 Task: Look for products in the category "Homeopathic Care" from Forces Of Nature only.
Action: Mouse moved to (269, 129)
Screenshot: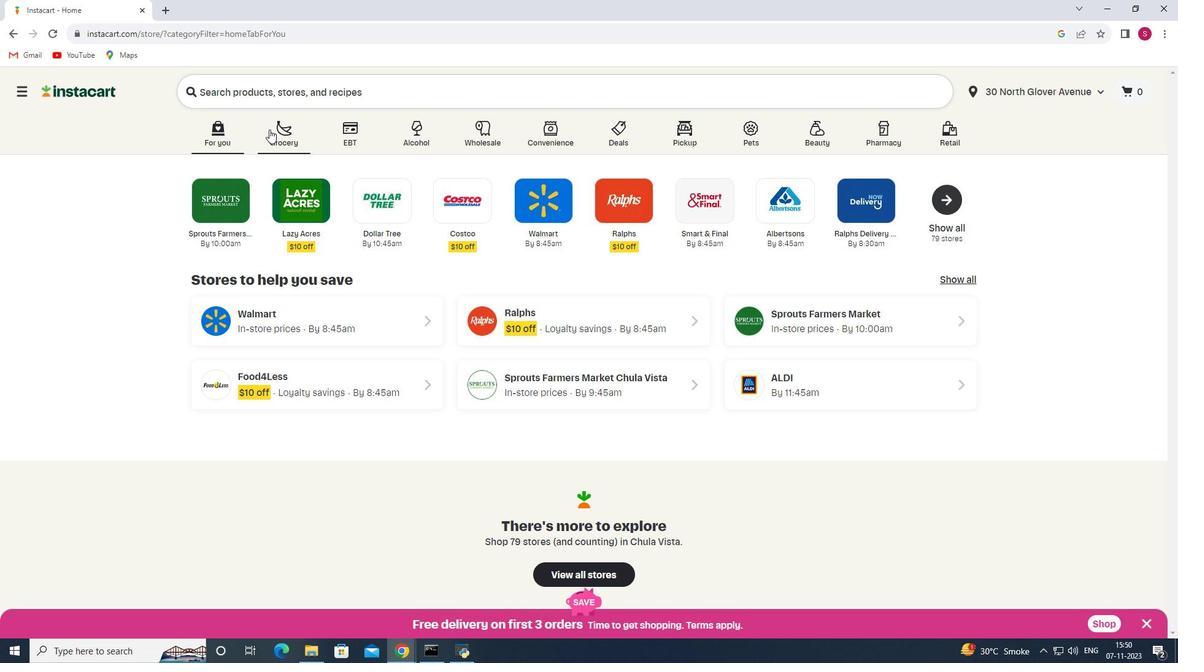 
Action: Mouse pressed left at (269, 129)
Screenshot: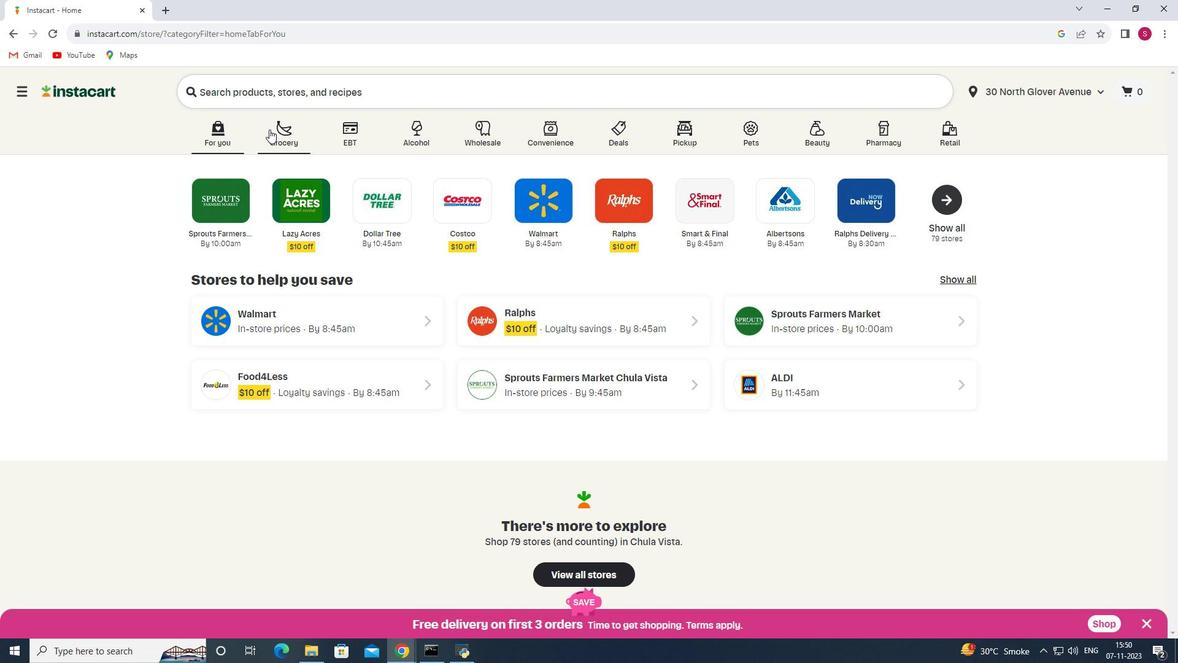 
Action: Mouse moved to (299, 353)
Screenshot: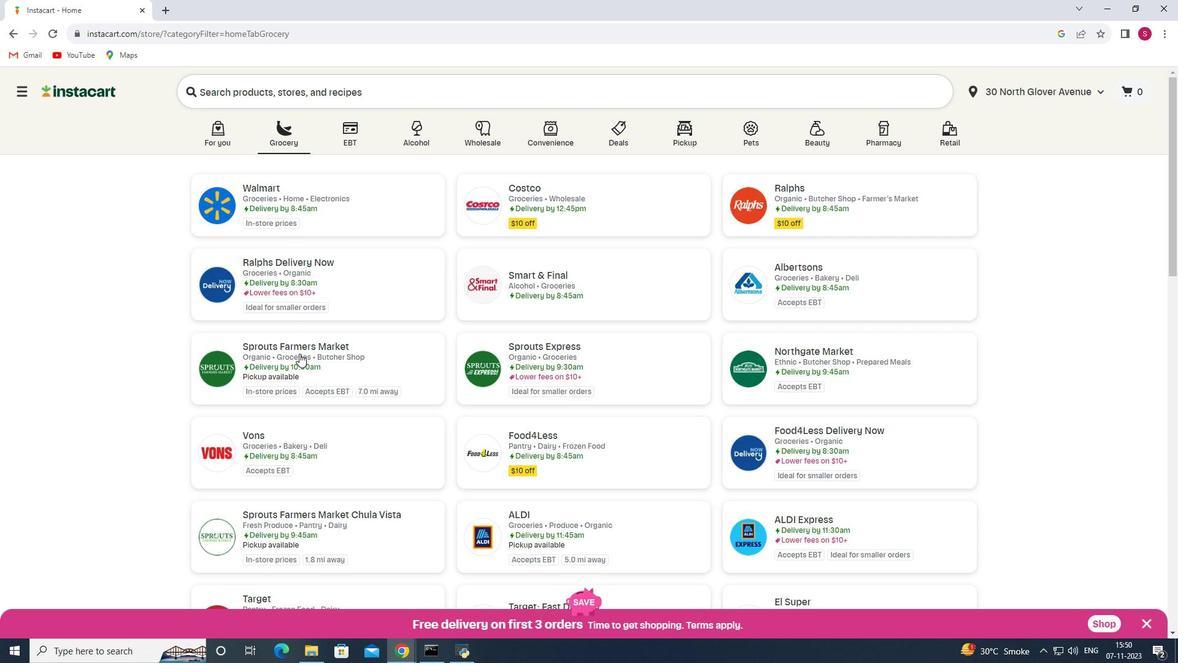 
Action: Mouse pressed left at (299, 353)
Screenshot: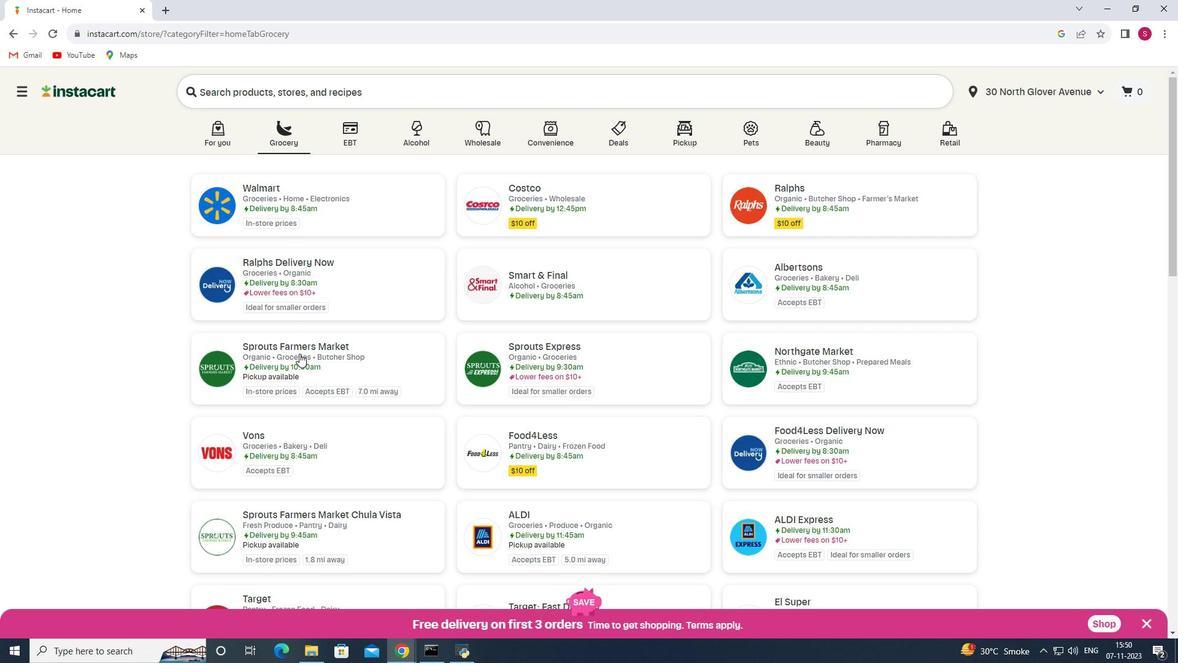 
Action: Mouse moved to (92, 356)
Screenshot: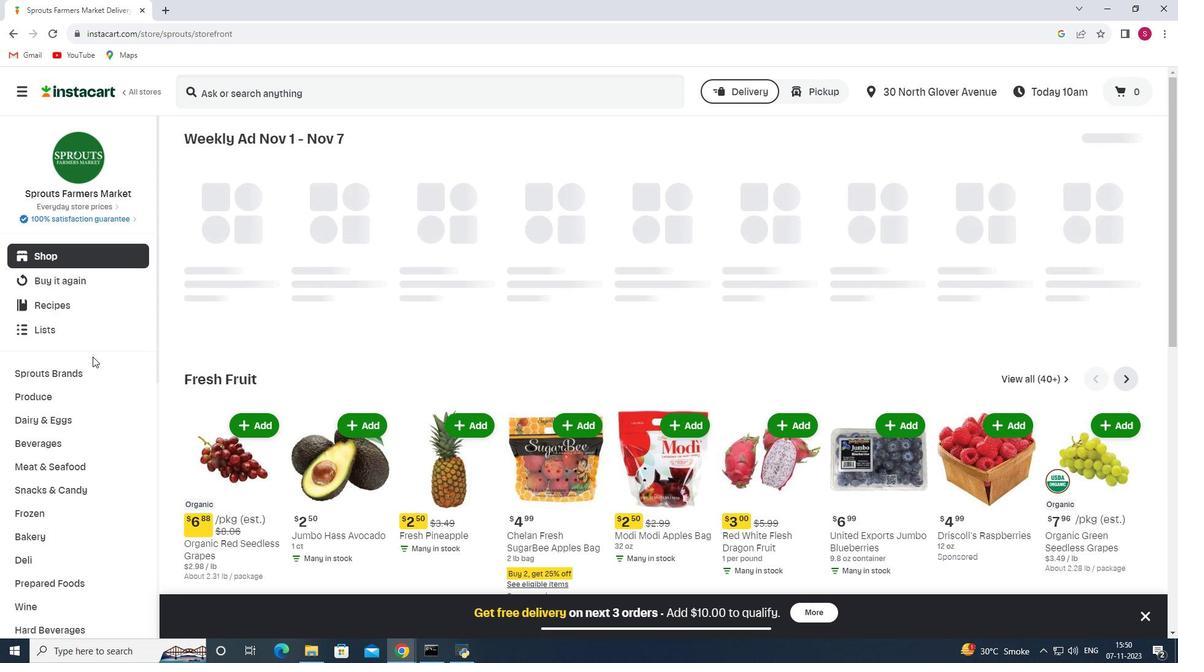 
Action: Mouse scrolled (92, 356) with delta (0, 0)
Screenshot: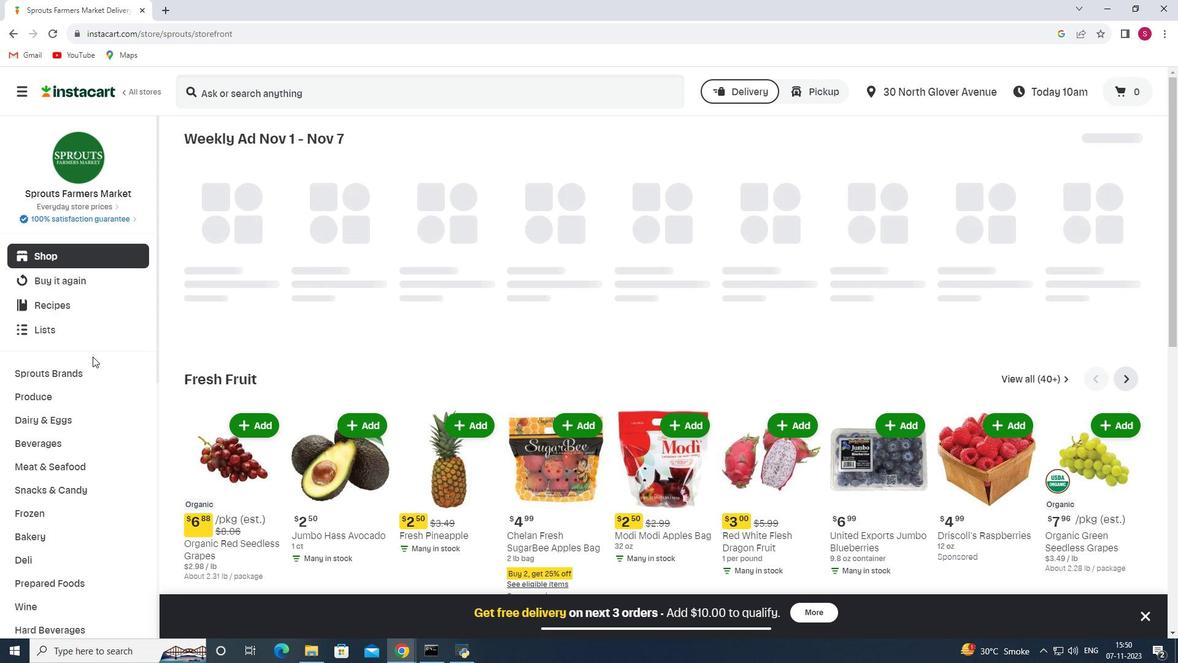 
Action: Mouse scrolled (92, 356) with delta (0, 0)
Screenshot: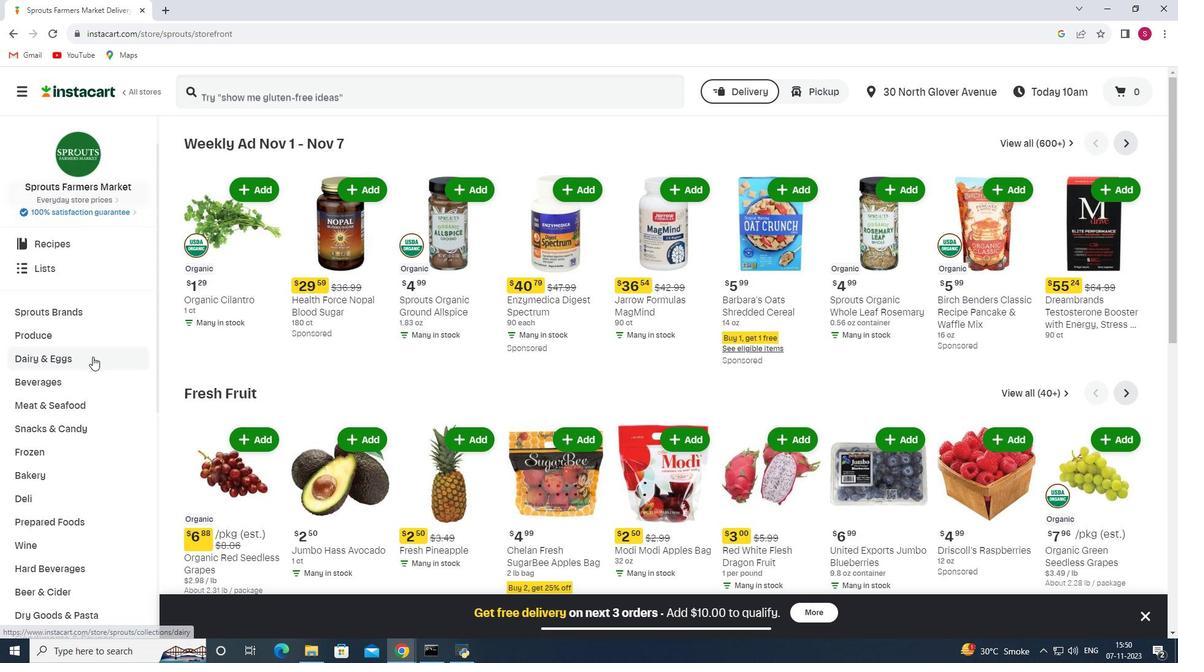 
Action: Mouse scrolled (92, 356) with delta (0, 0)
Screenshot: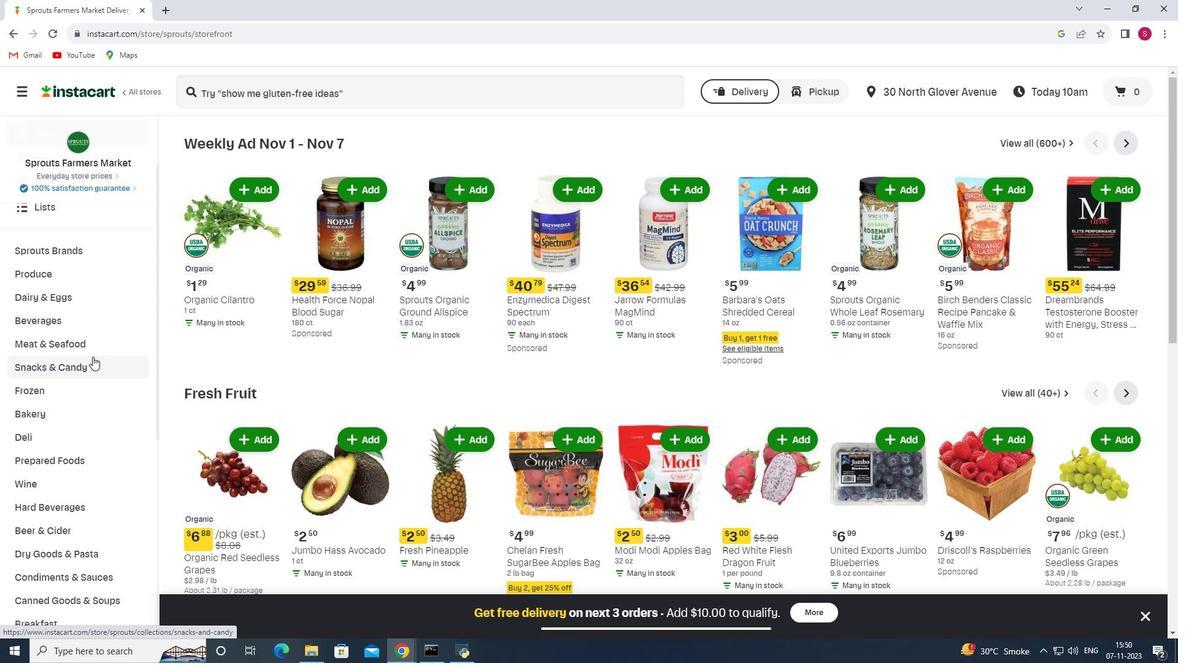 
Action: Mouse scrolled (92, 356) with delta (0, 0)
Screenshot: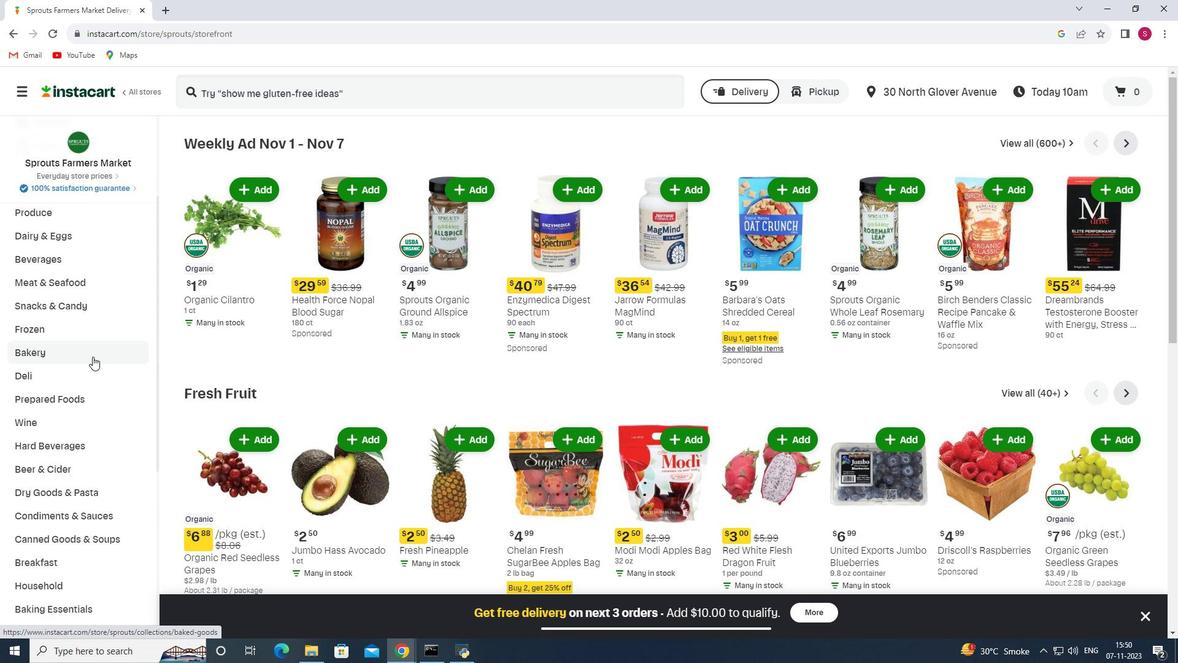 
Action: Mouse scrolled (92, 356) with delta (0, 0)
Screenshot: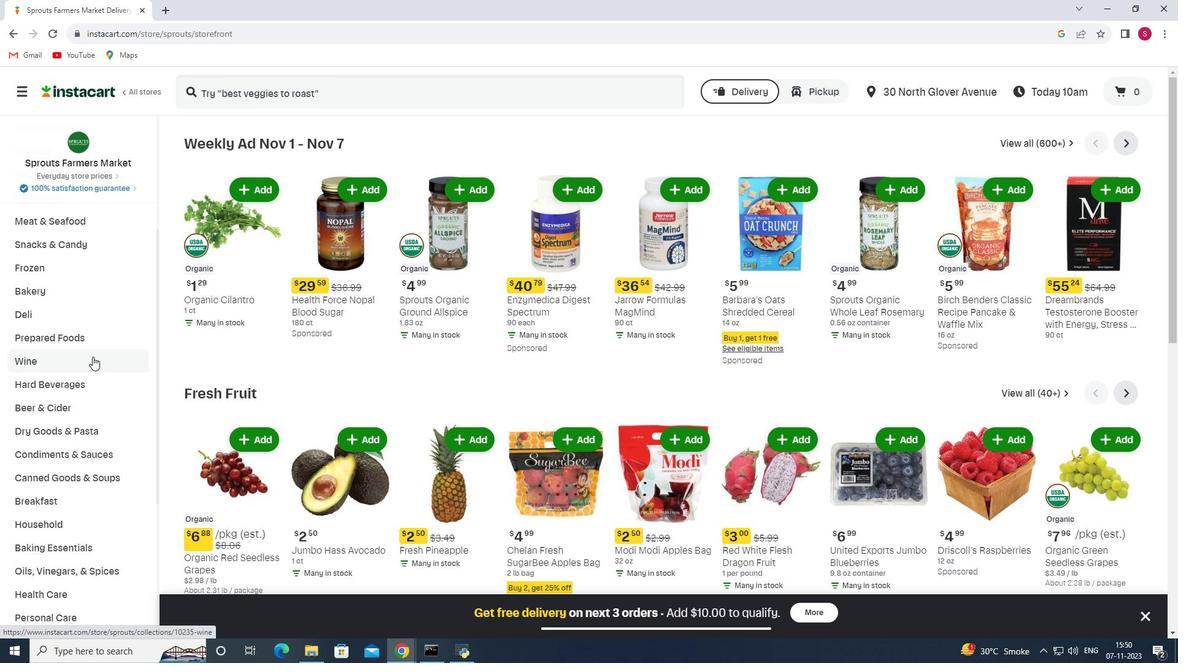 
Action: Mouse scrolled (92, 356) with delta (0, 0)
Screenshot: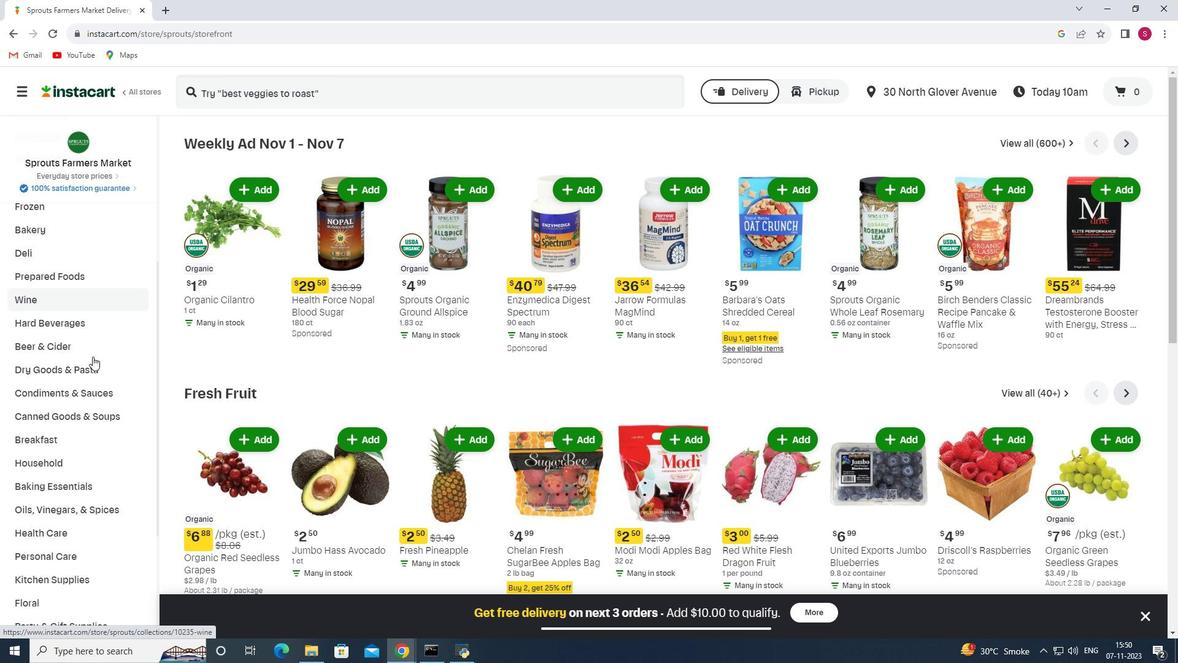 
Action: Mouse moved to (54, 466)
Screenshot: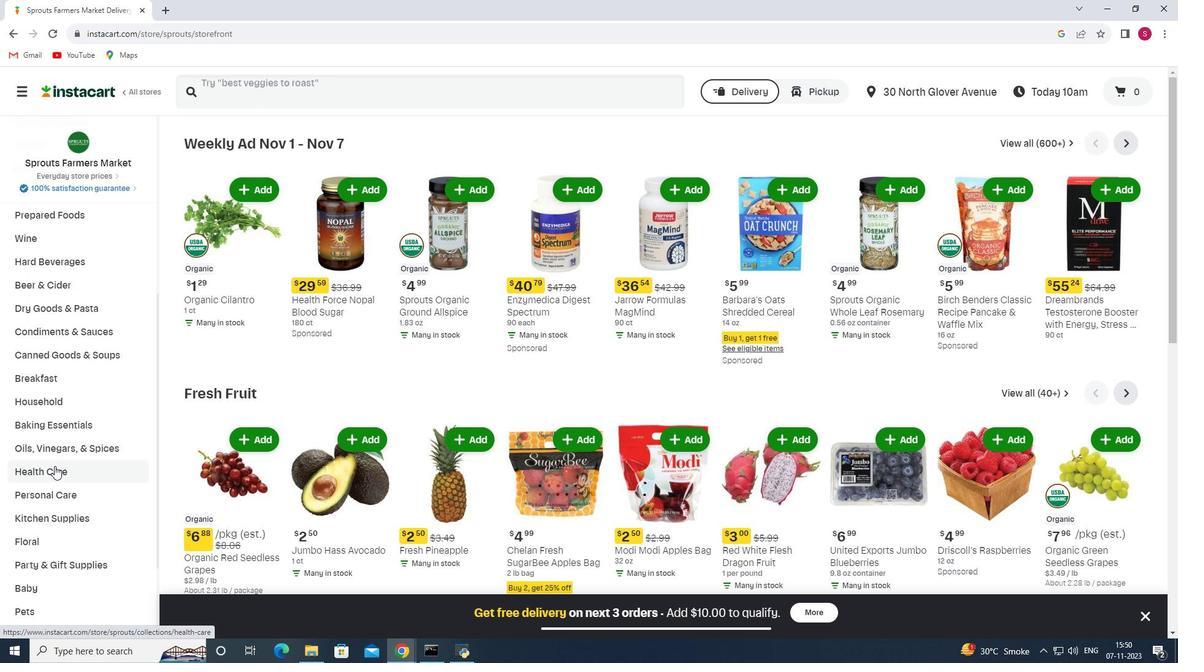 
Action: Mouse pressed left at (54, 466)
Screenshot: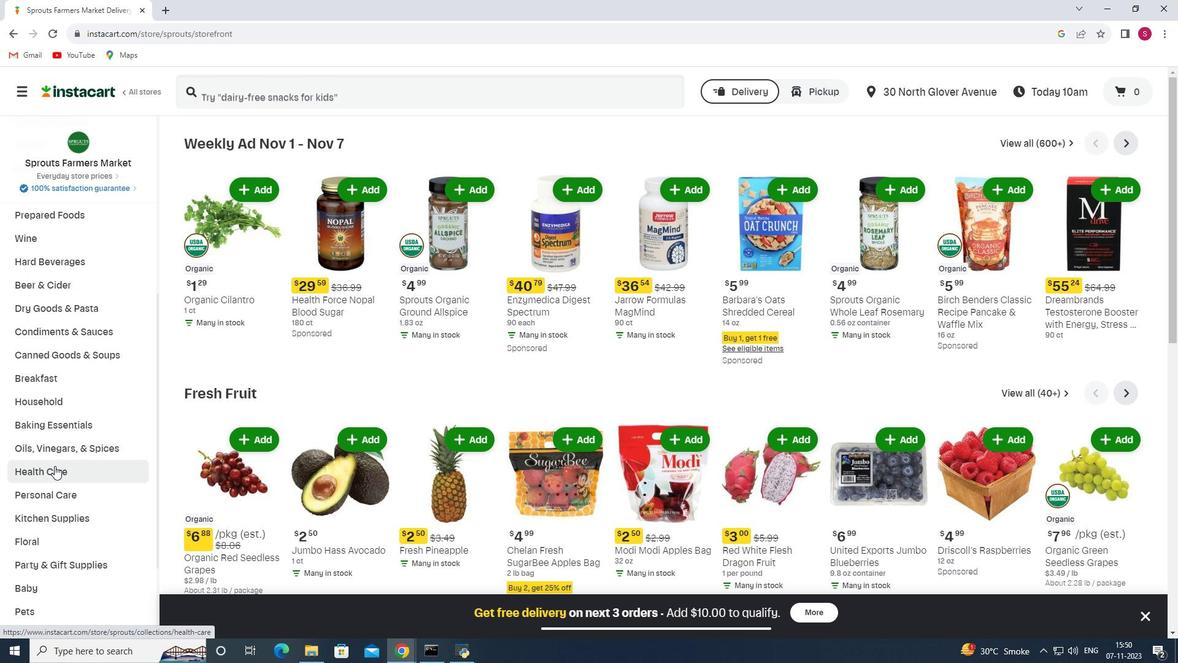 
Action: Mouse moved to (432, 171)
Screenshot: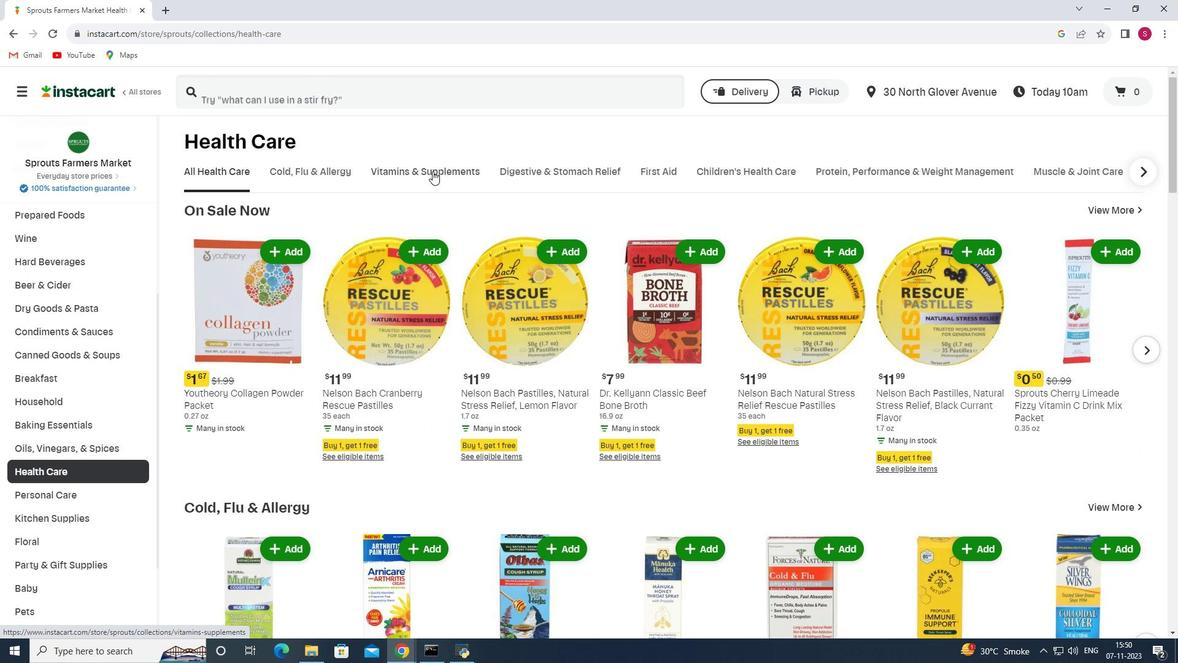 
Action: Mouse pressed left at (432, 171)
Screenshot: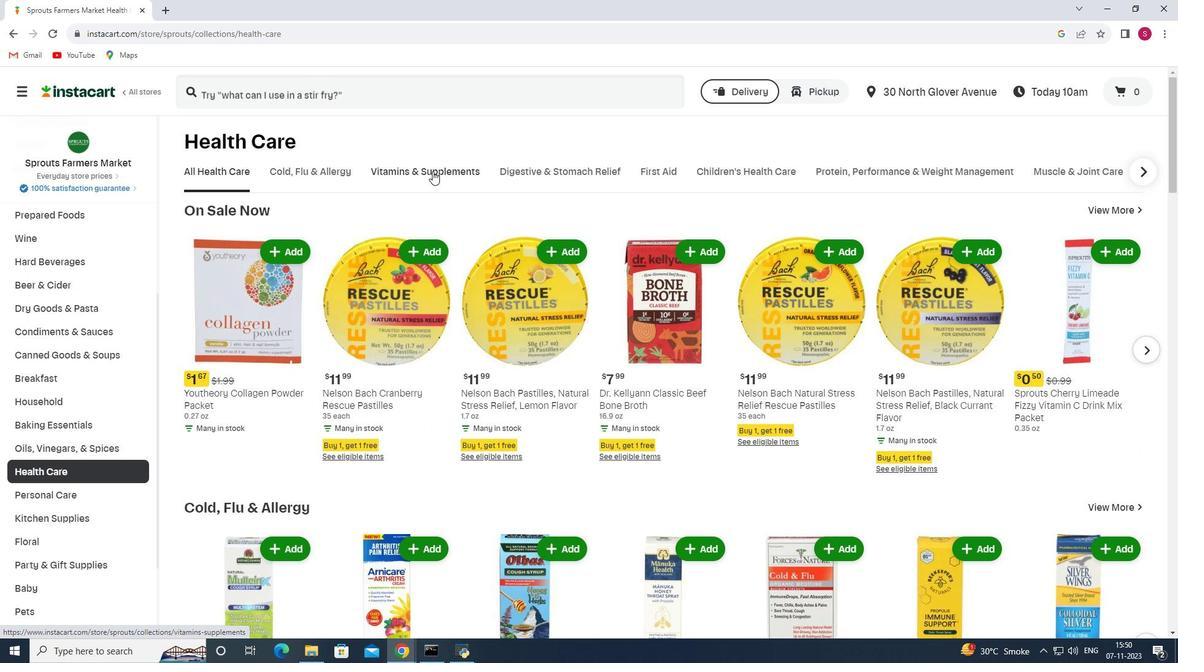
Action: Mouse moved to (979, 219)
Screenshot: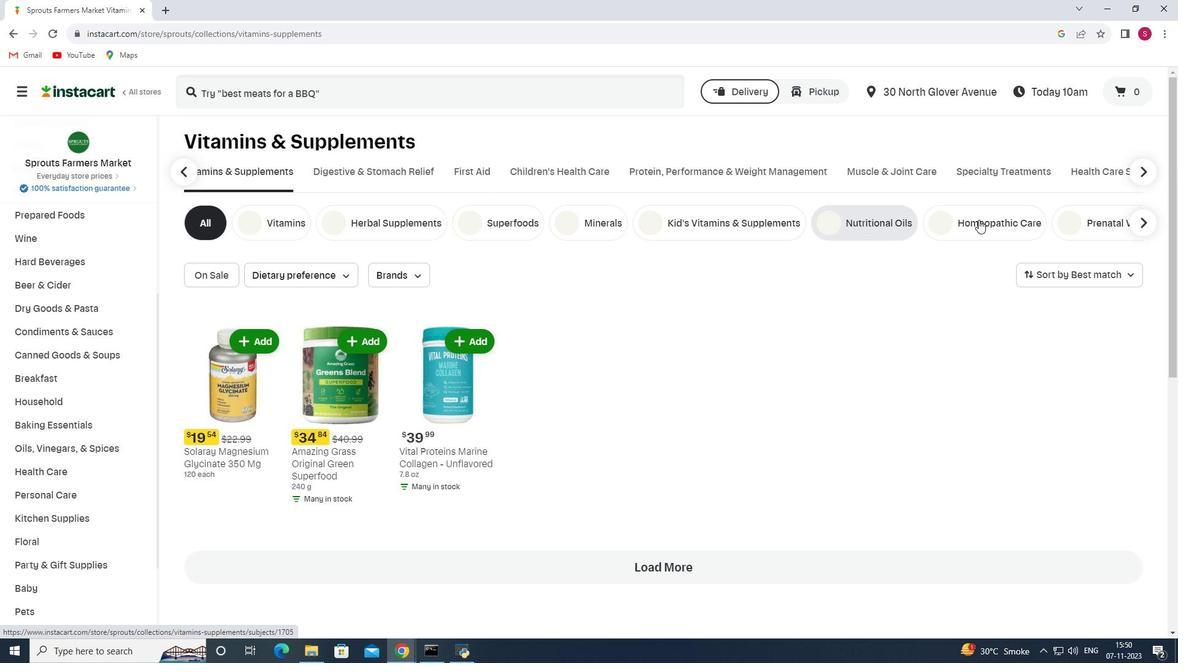
Action: Mouse pressed left at (979, 219)
Screenshot: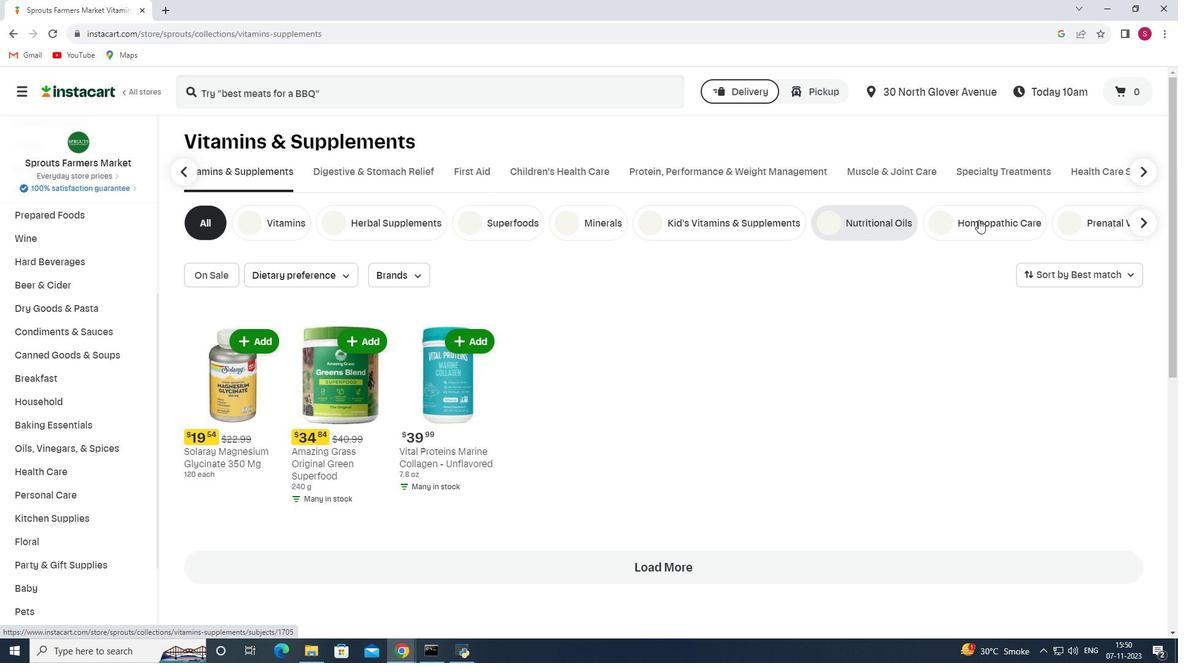 
Action: Mouse moved to (297, 274)
Screenshot: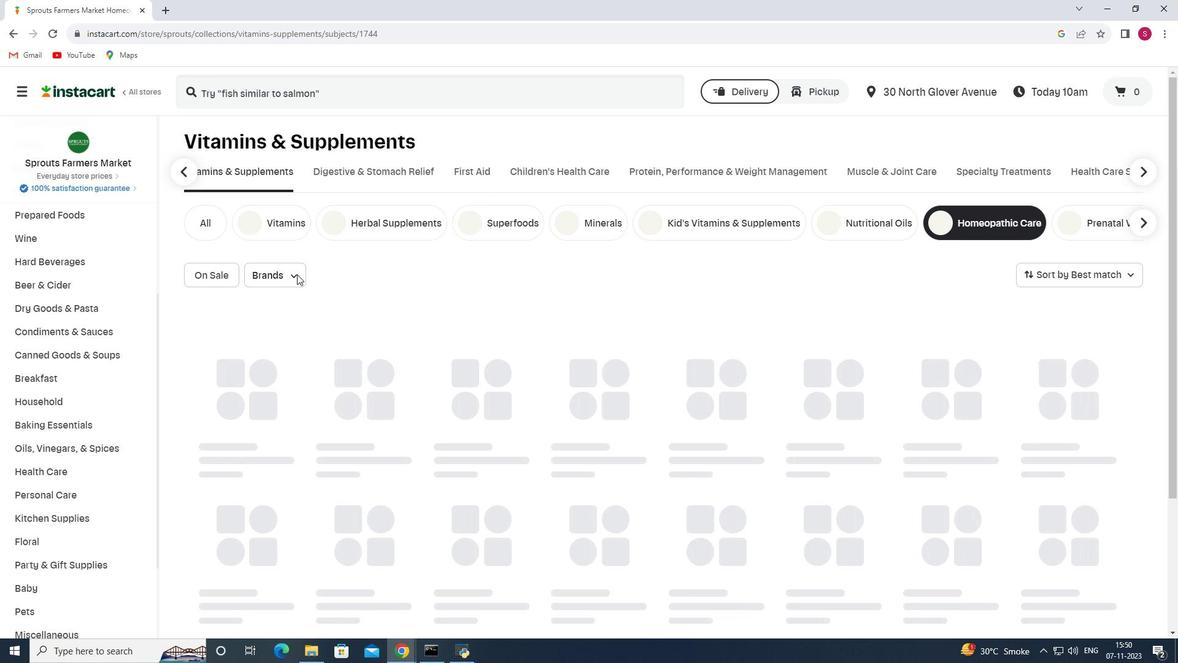 
Action: Mouse pressed left at (297, 274)
Screenshot: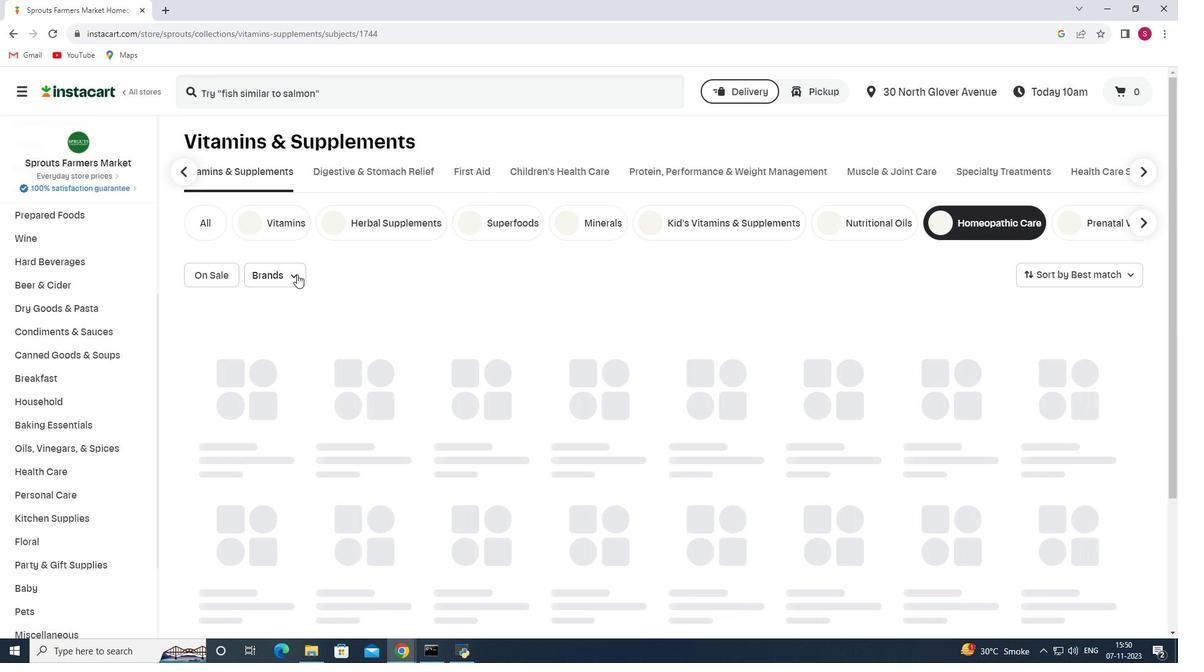 
Action: Mouse moved to (289, 327)
Screenshot: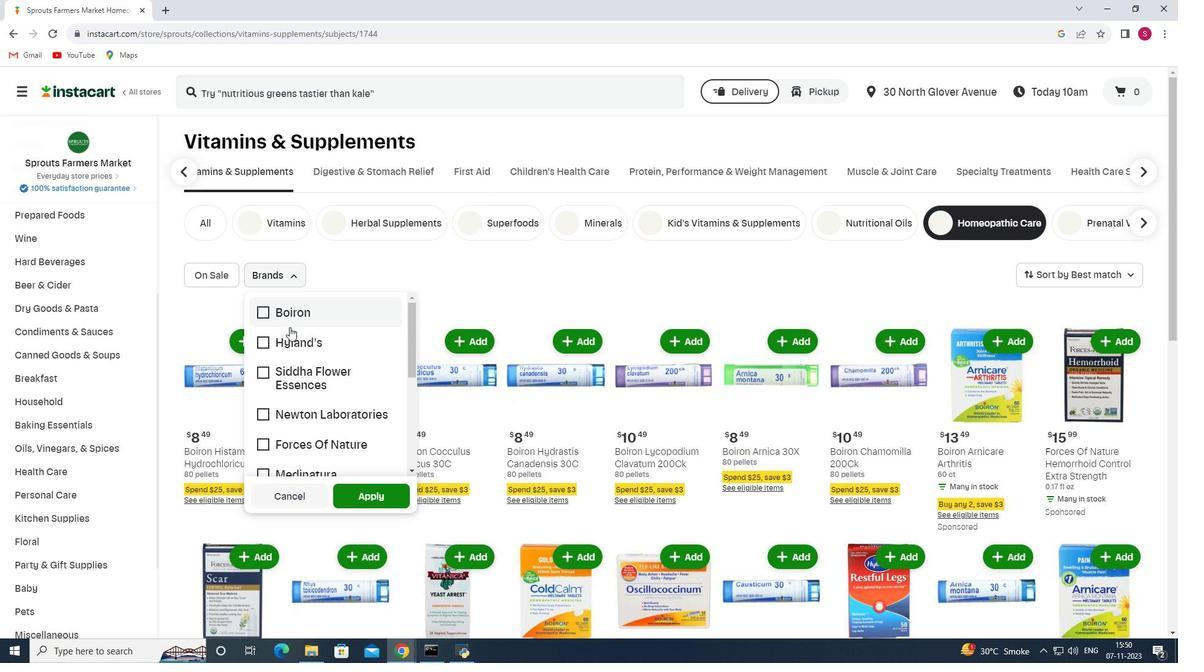 
Action: Mouse scrolled (289, 326) with delta (0, 0)
Screenshot: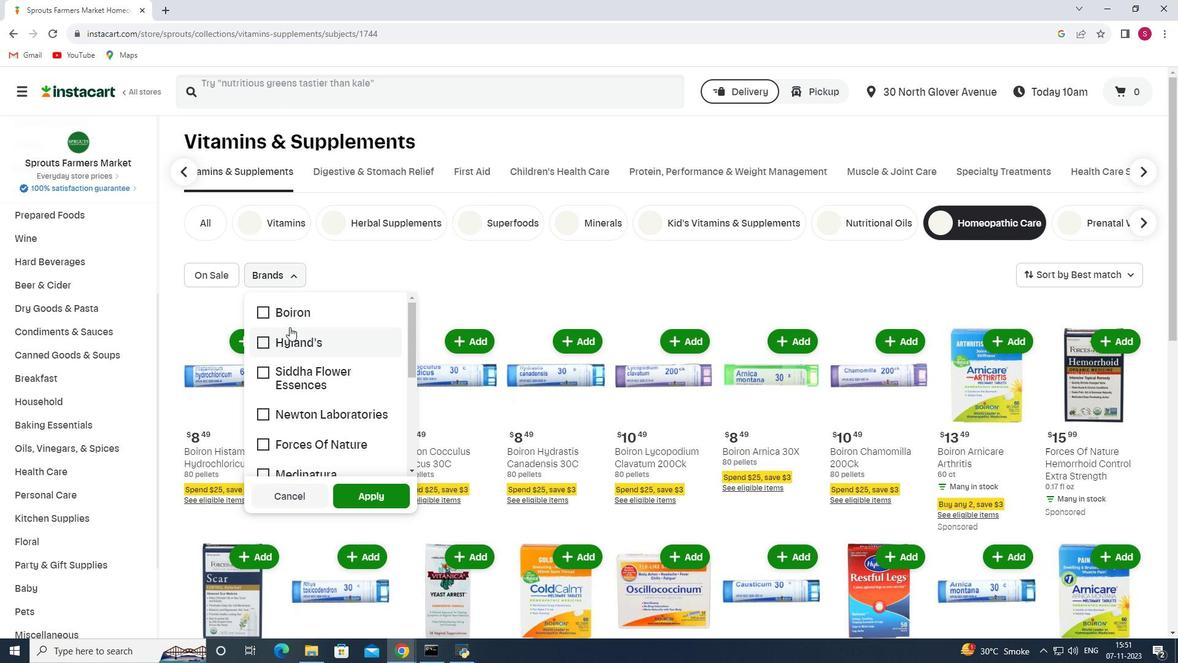 
Action: Mouse moved to (266, 386)
Screenshot: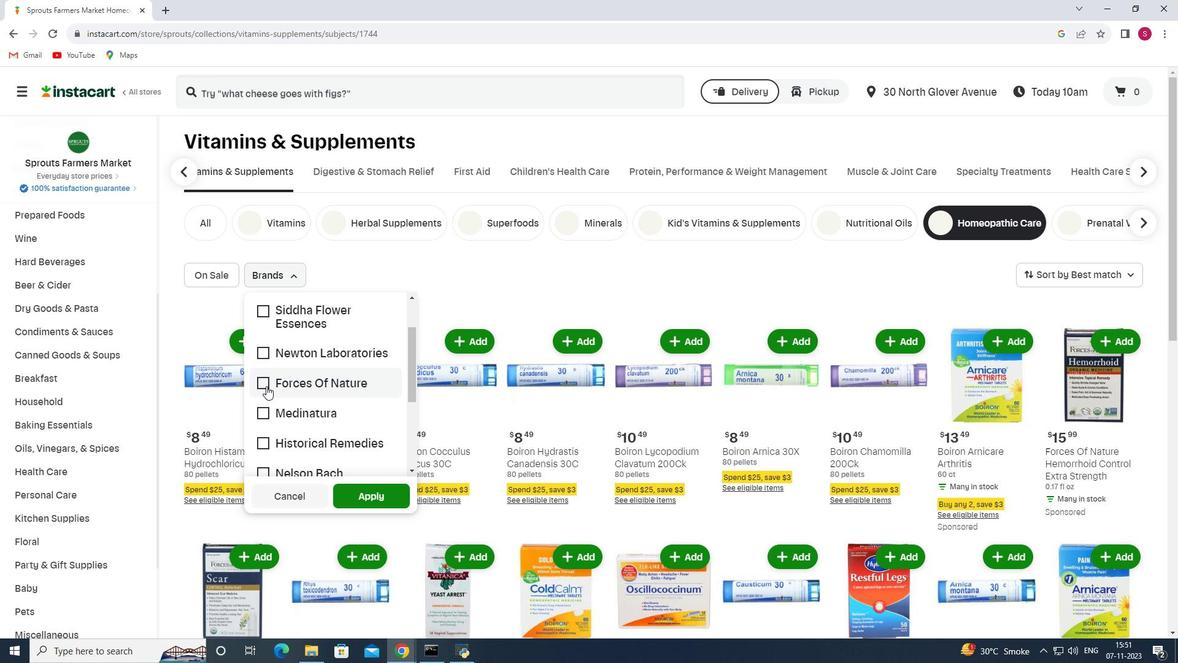
Action: Mouse pressed left at (266, 386)
Screenshot: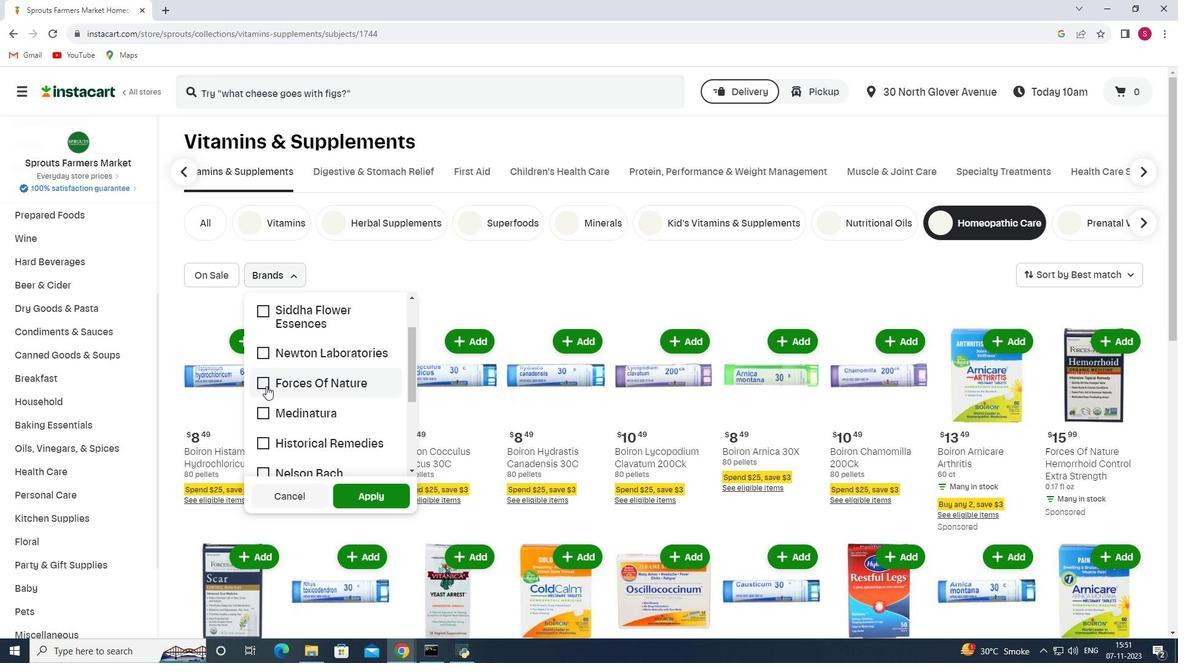
Action: Mouse moved to (372, 494)
Screenshot: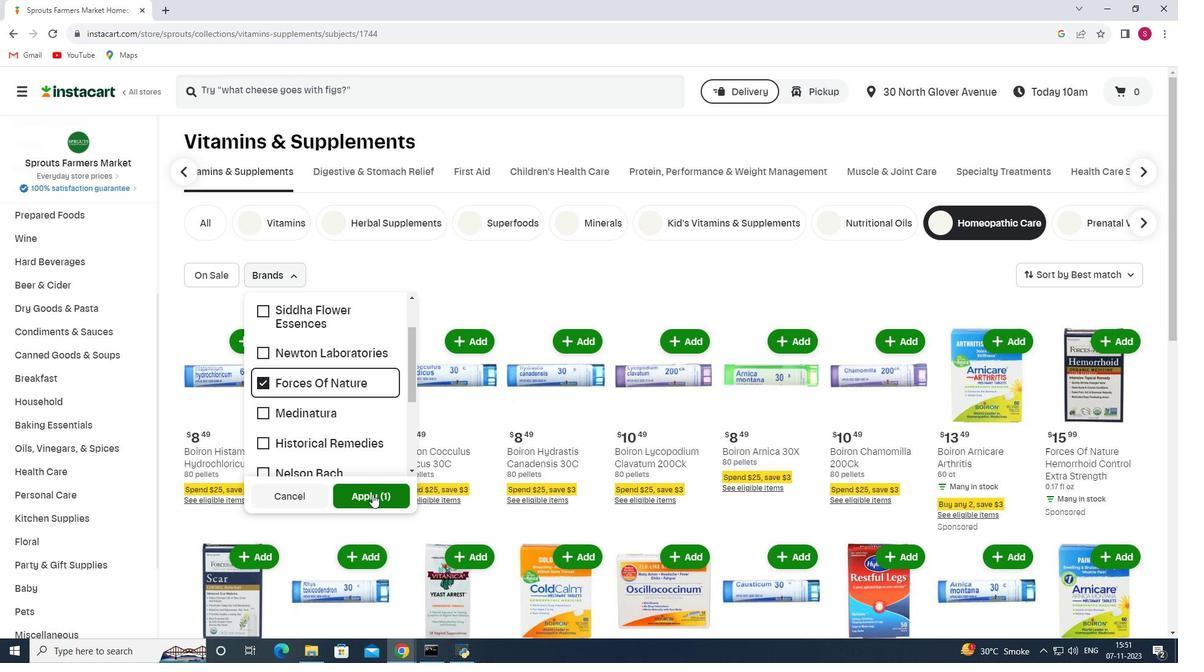 
Action: Mouse pressed left at (372, 494)
Screenshot: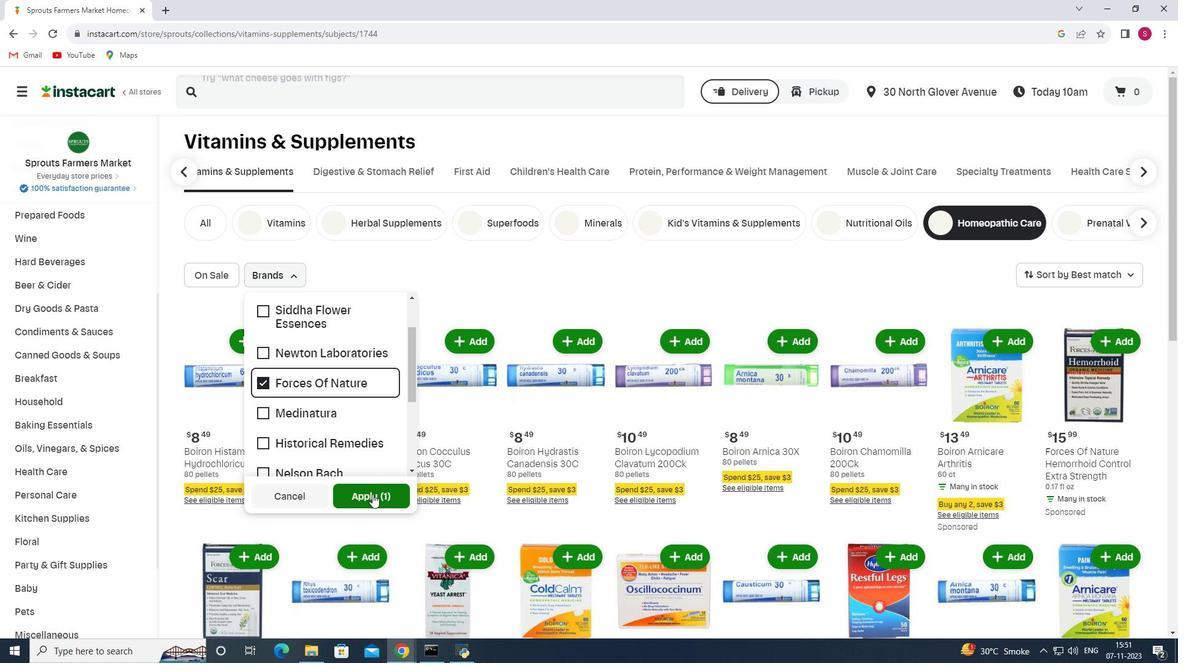
